Task: Add Neocell Super Fruit Punch Beauty Bursts to the cart.
Action: Mouse moved to (241, 113)
Screenshot: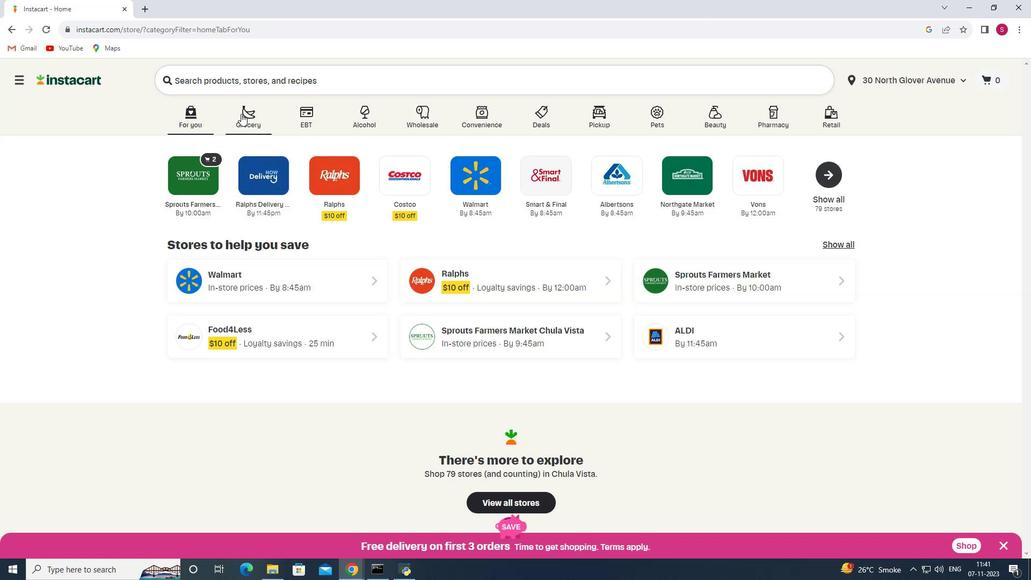 
Action: Mouse pressed left at (241, 113)
Screenshot: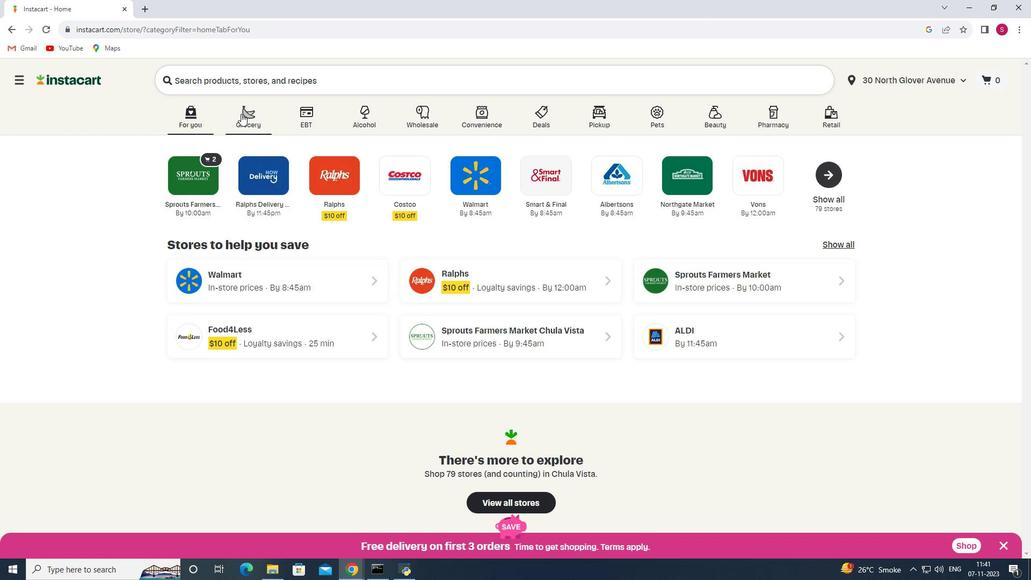 
Action: Mouse moved to (262, 300)
Screenshot: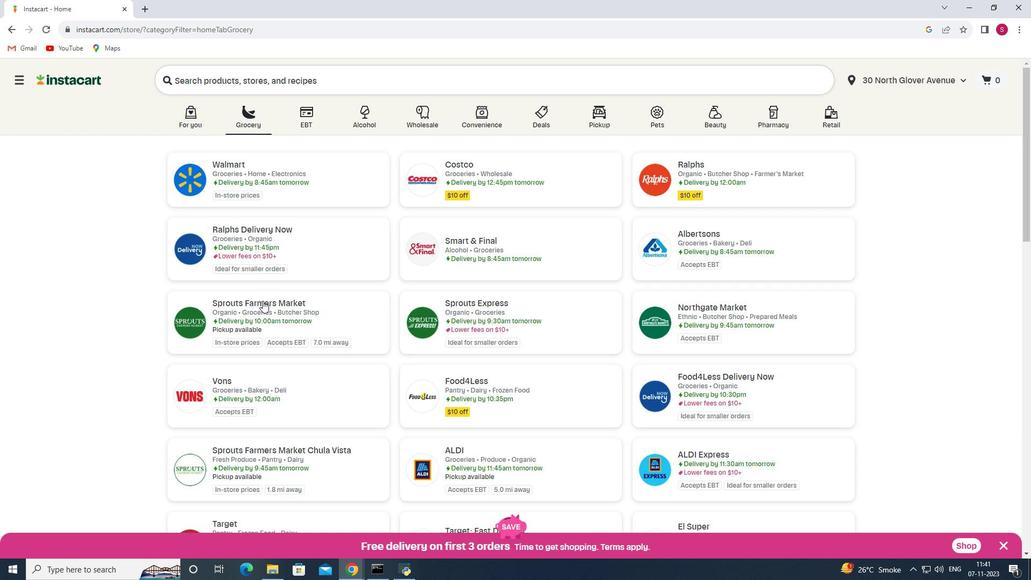 
Action: Mouse pressed left at (262, 300)
Screenshot: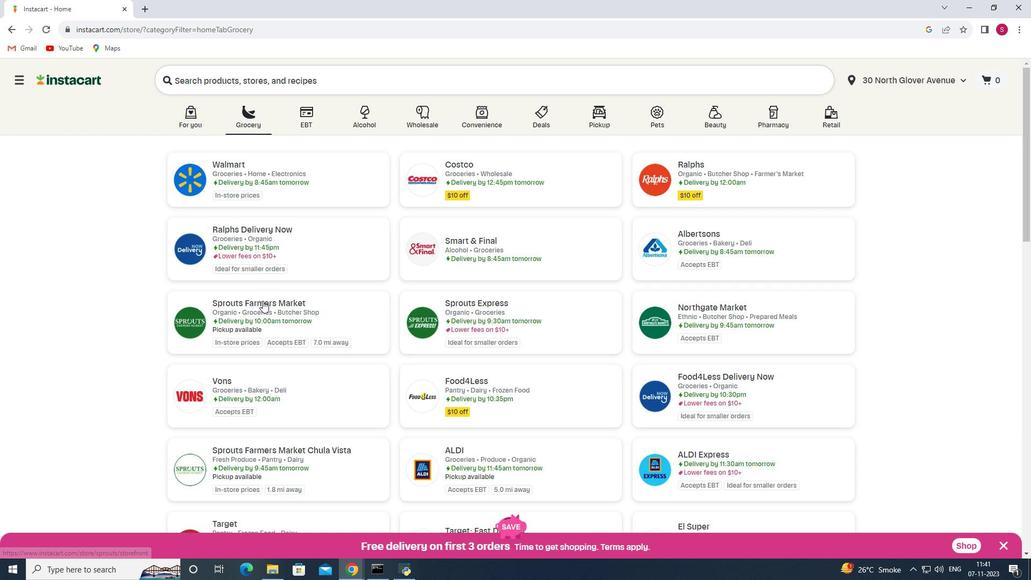 
Action: Mouse moved to (85, 288)
Screenshot: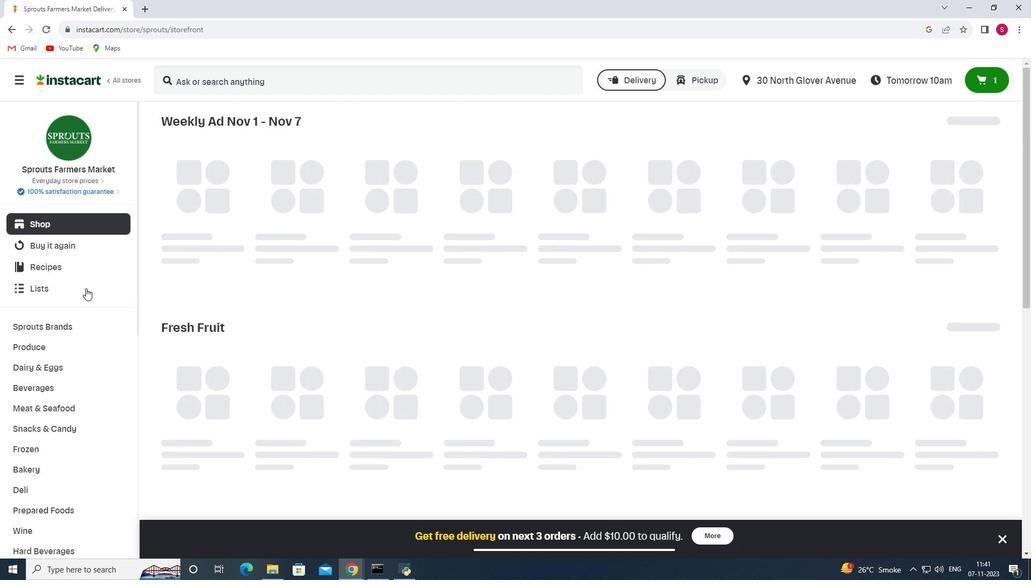 
Action: Mouse scrolled (85, 288) with delta (0, 0)
Screenshot: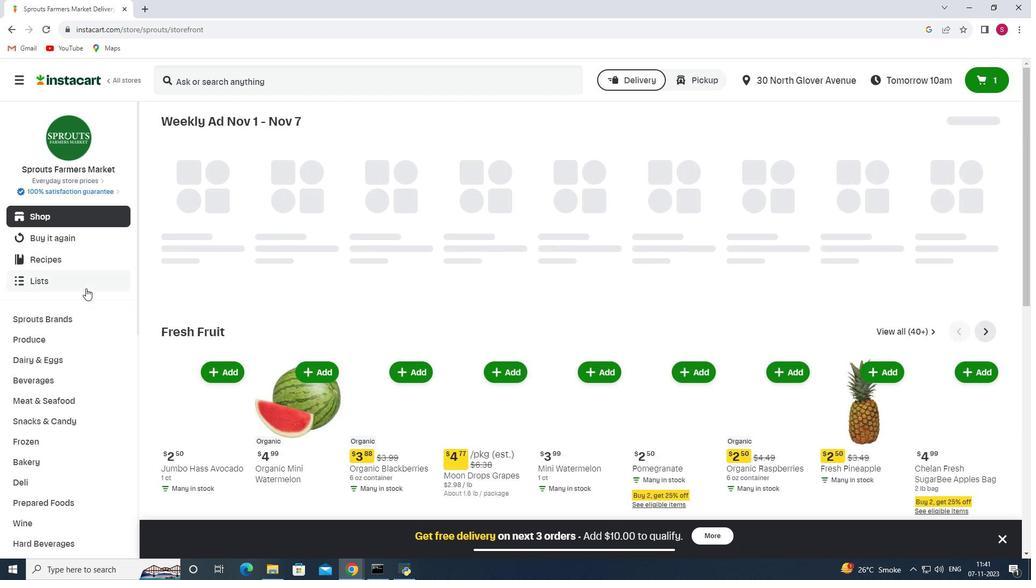 
Action: Mouse scrolled (85, 288) with delta (0, 0)
Screenshot: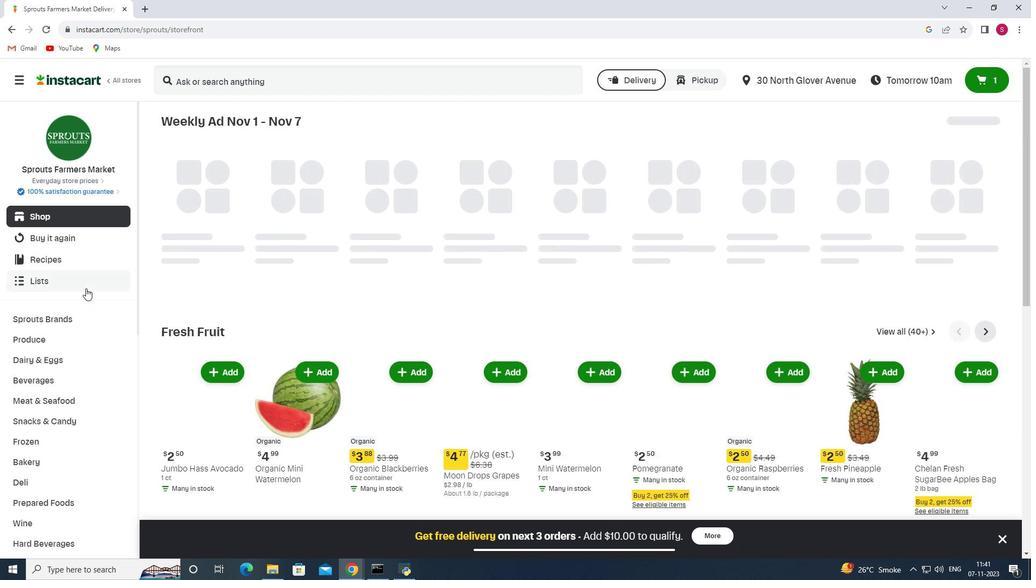 
Action: Mouse scrolled (85, 288) with delta (0, 0)
Screenshot: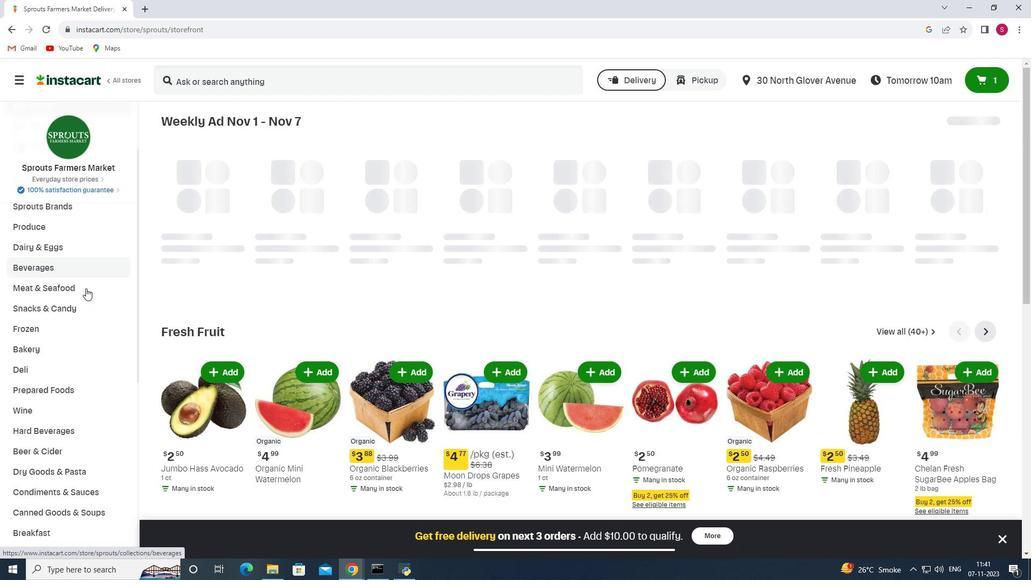 
Action: Mouse scrolled (85, 288) with delta (0, 0)
Screenshot: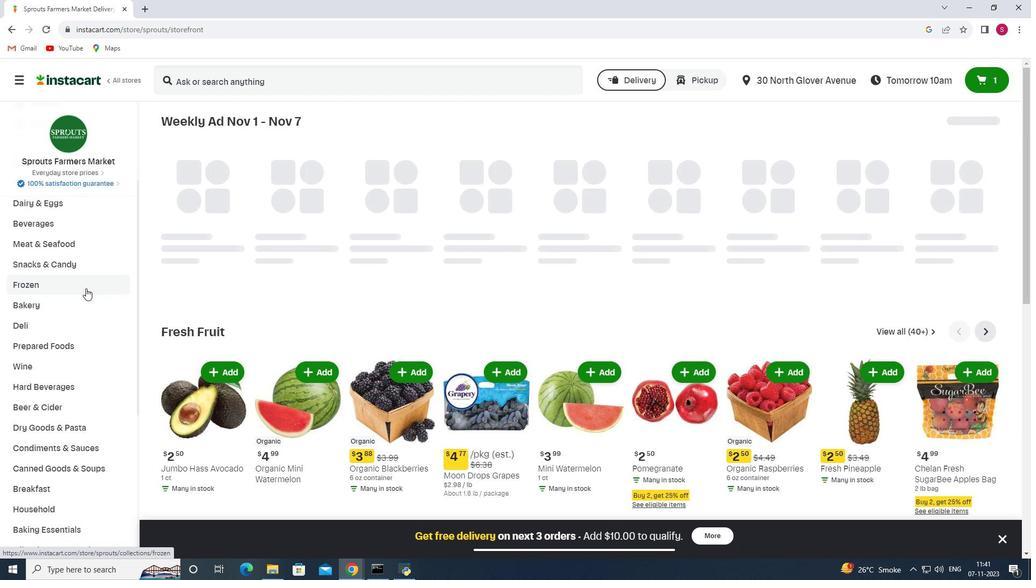 
Action: Mouse scrolled (85, 288) with delta (0, 0)
Screenshot: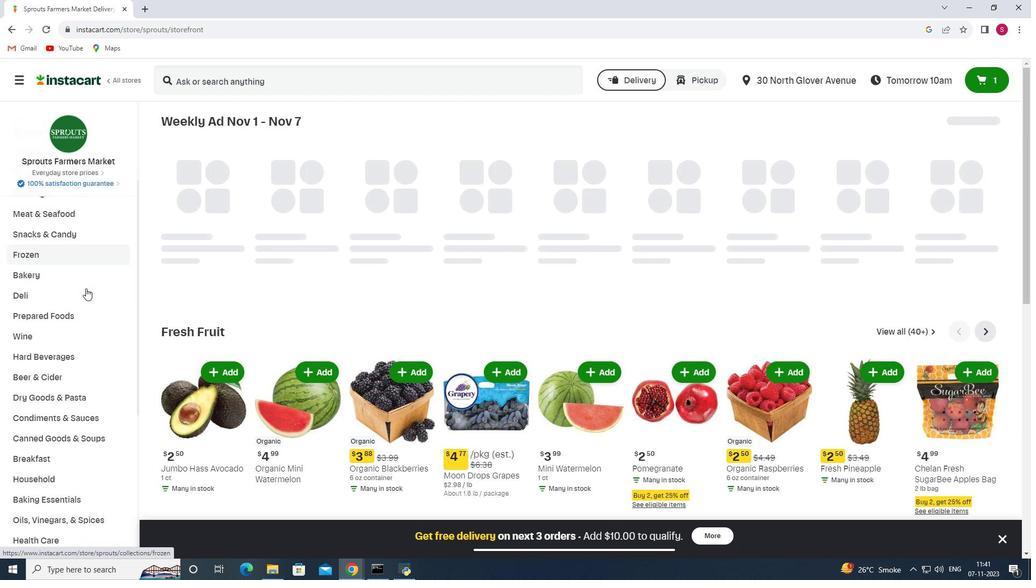 
Action: Mouse scrolled (85, 288) with delta (0, 0)
Screenshot: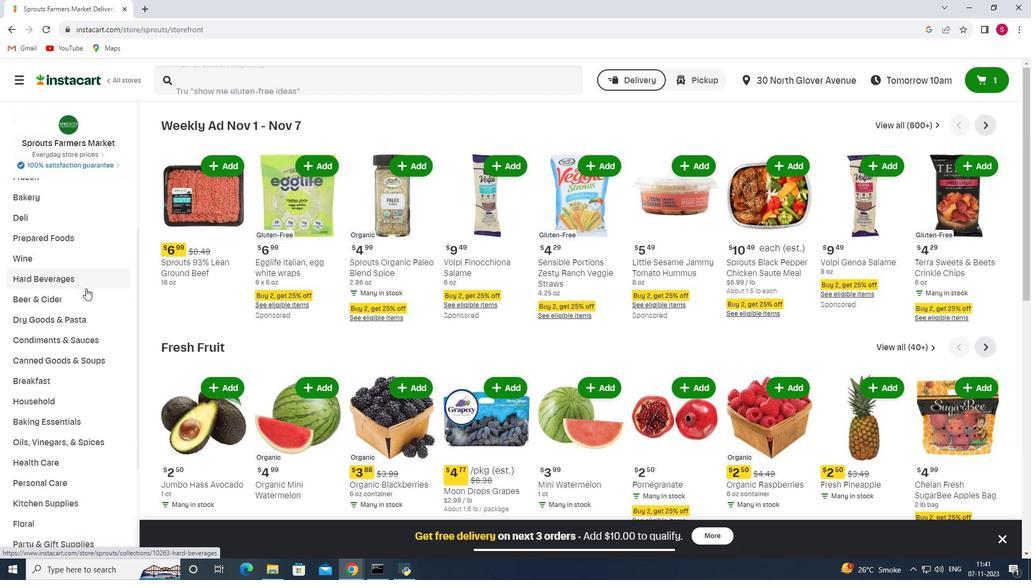 
Action: Mouse scrolled (85, 288) with delta (0, 0)
Screenshot: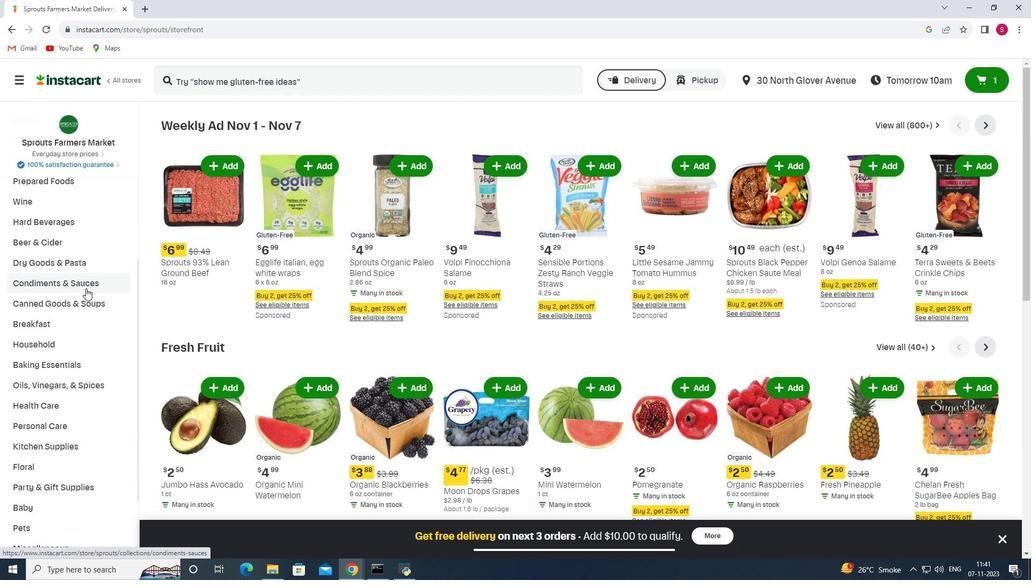 
Action: Mouse scrolled (85, 288) with delta (0, 0)
Screenshot: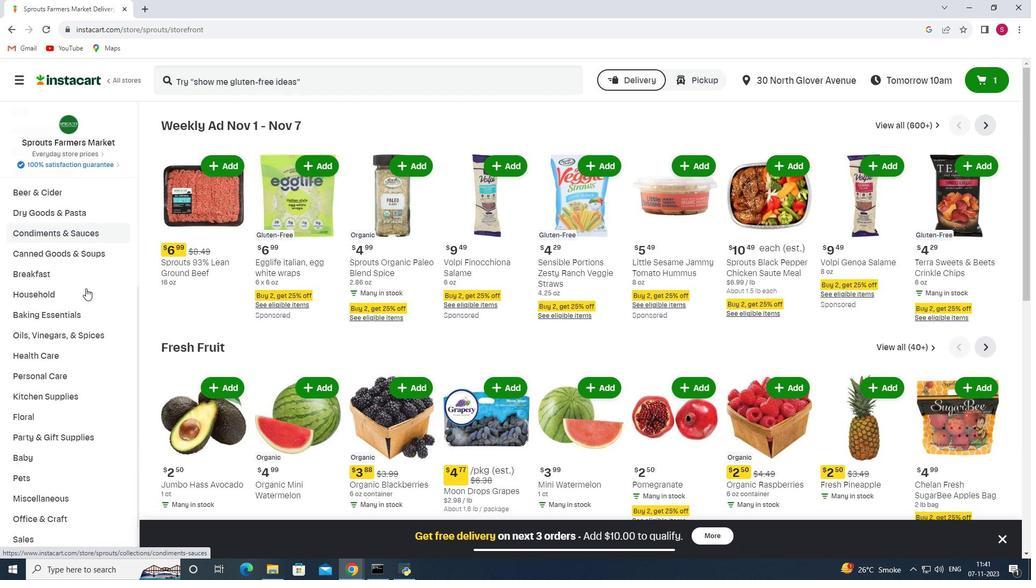 
Action: Mouse moved to (74, 303)
Screenshot: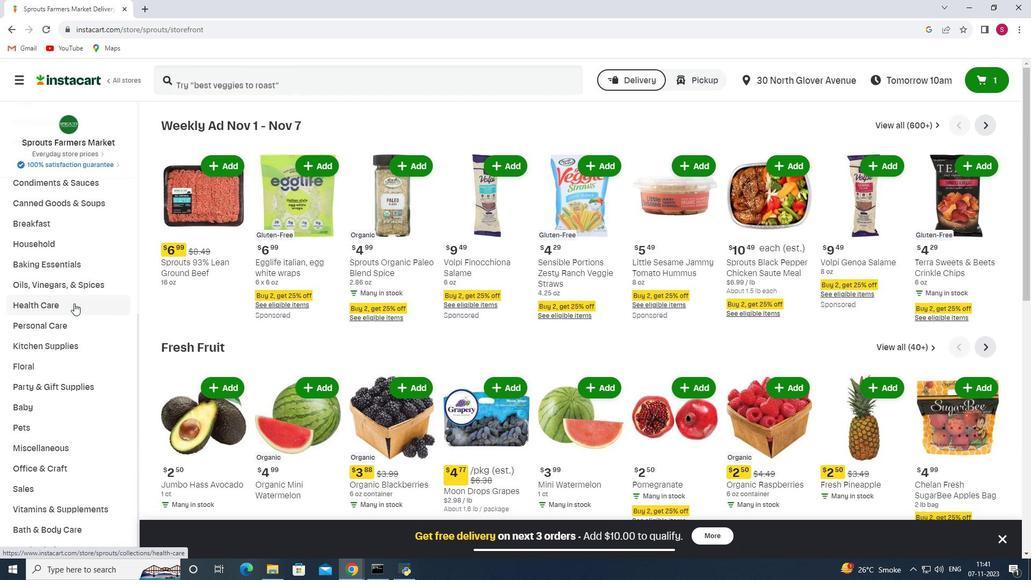 
Action: Mouse pressed left at (74, 303)
Screenshot: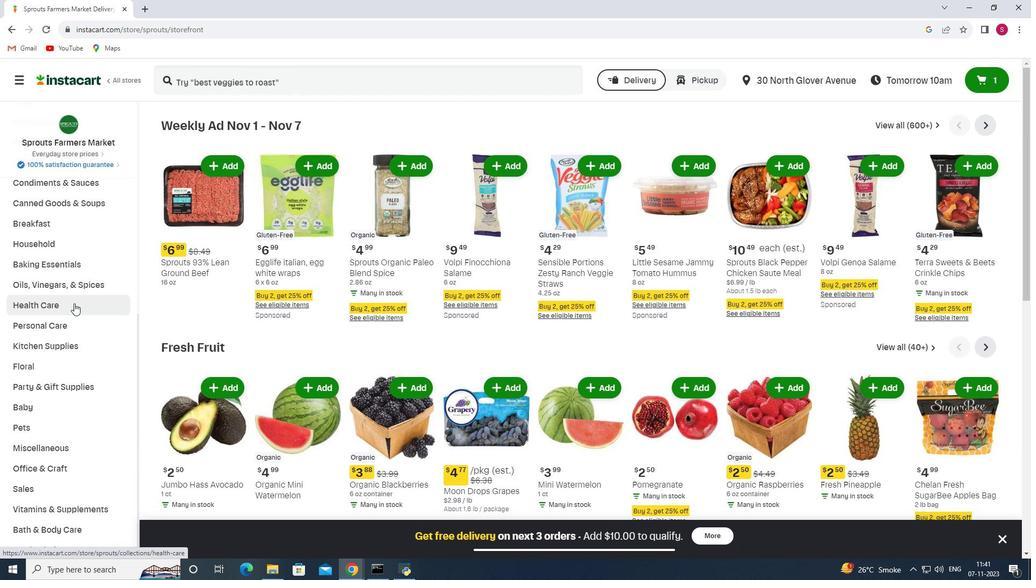 
Action: Mouse moved to (354, 151)
Screenshot: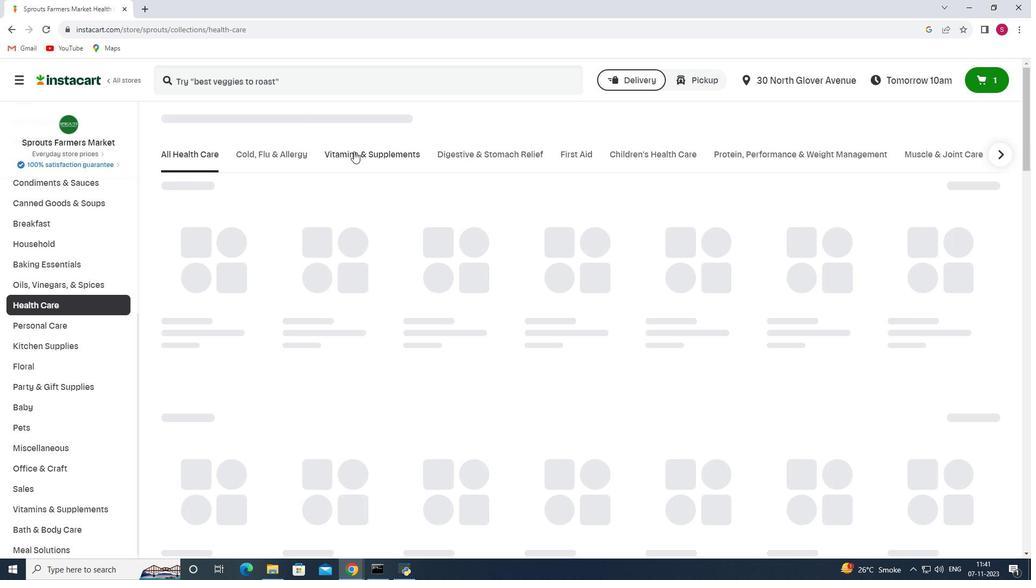 
Action: Mouse pressed left at (354, 151)
Screenshot: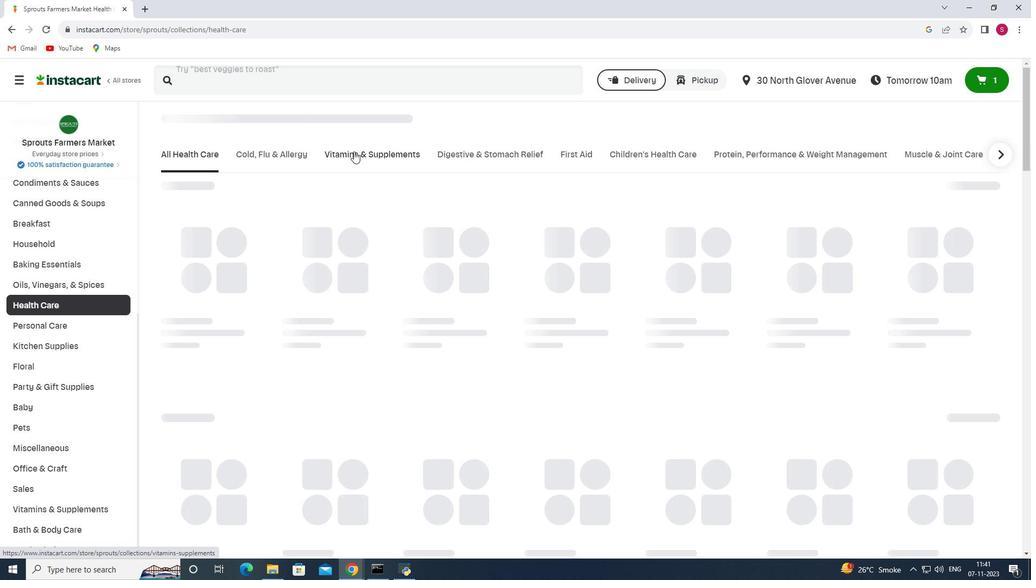 
Action: Mouse moved to (427, 194)
Screenshot: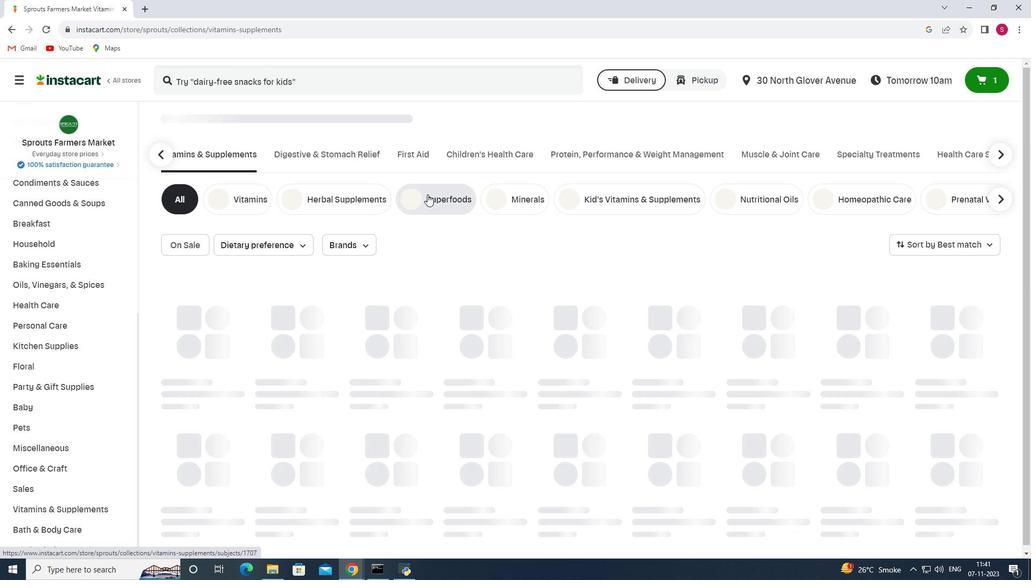 
Action: Mouse pressed left at (427, 194)
Screenshot: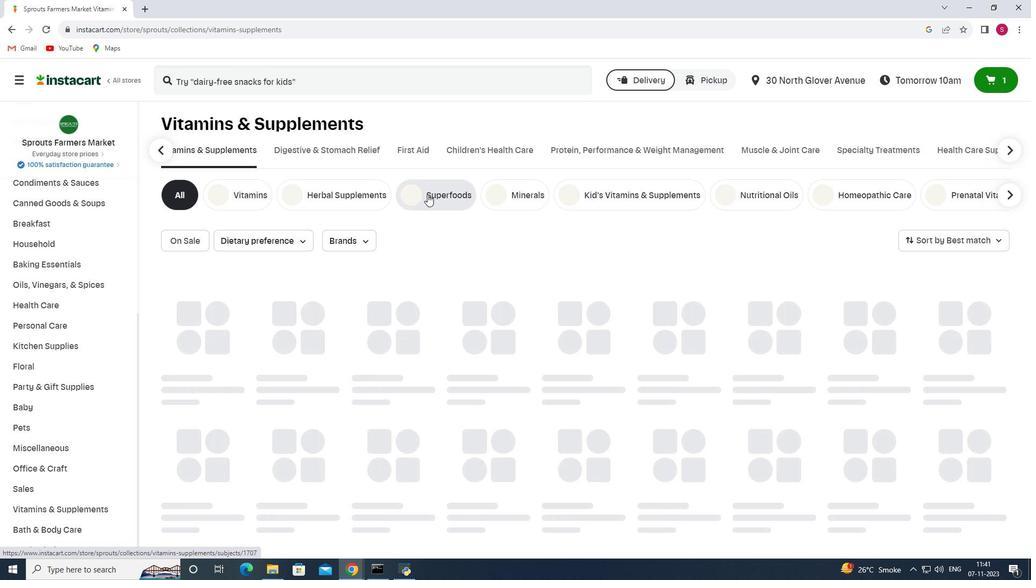 
Action: Mouse moved to (302, 77)
Screenshot: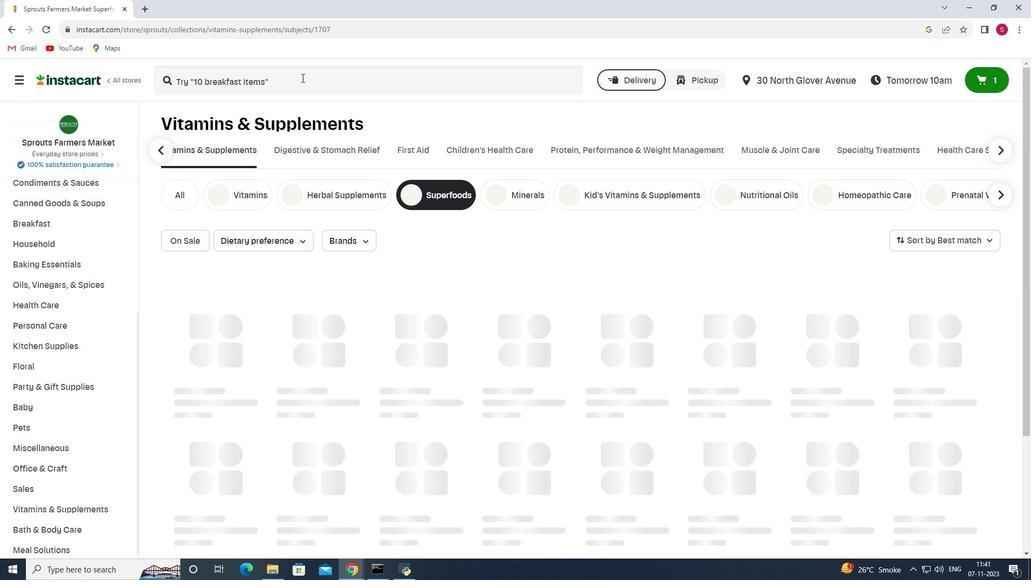 
Action: Mouse pressed left at (302, 77)
Screenshot: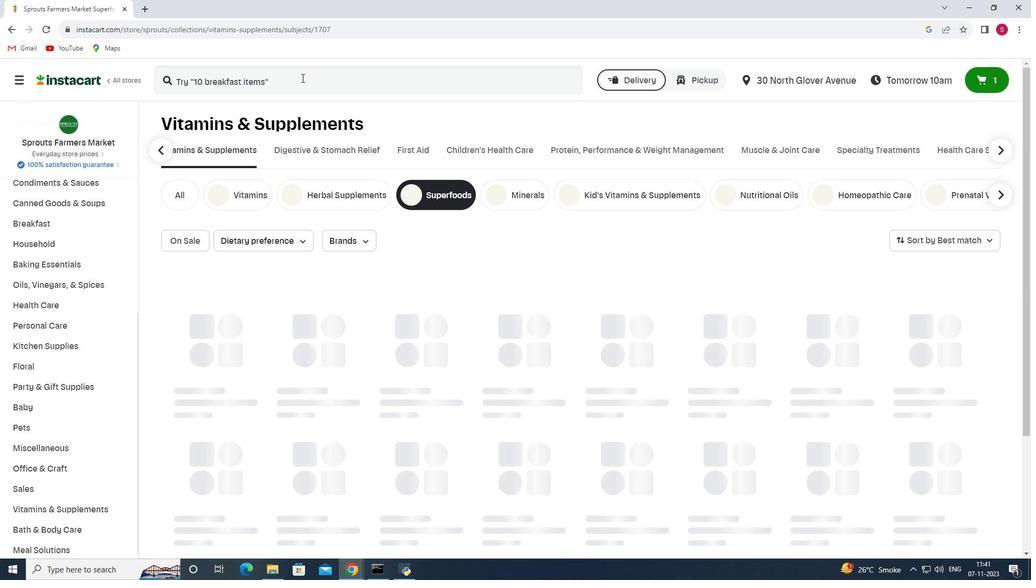 
Action: Key pressed <Key.shift>Neocell<Key.space><Key.shift>super<Key.space><Key.shift><Key.shift>Fruit<Key.space><Key.shift>Punch<Key.space><Key.shift>Beauty<Key.space><Key.shift>Bursts<Key.enter>
Screenshot: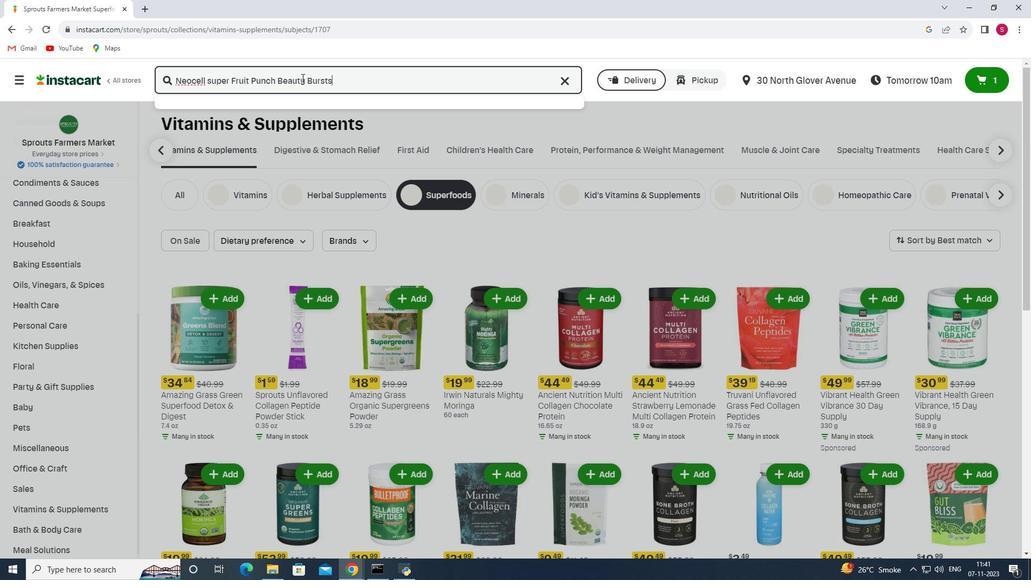 
Action: Mouse moved to (302, 171)
Screenshot: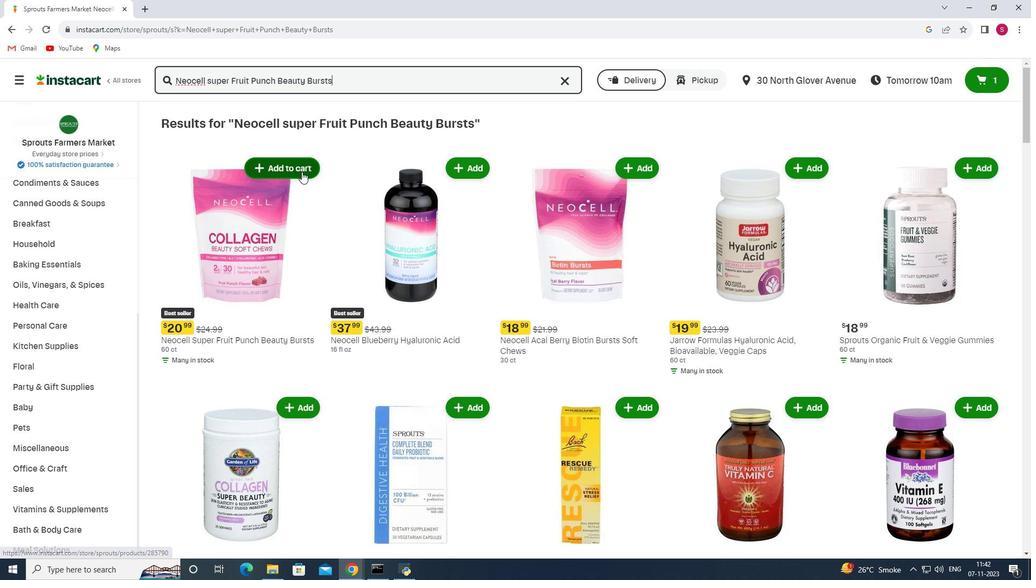 
Action: Mouse pressed left at (302, 171)
Screenshot: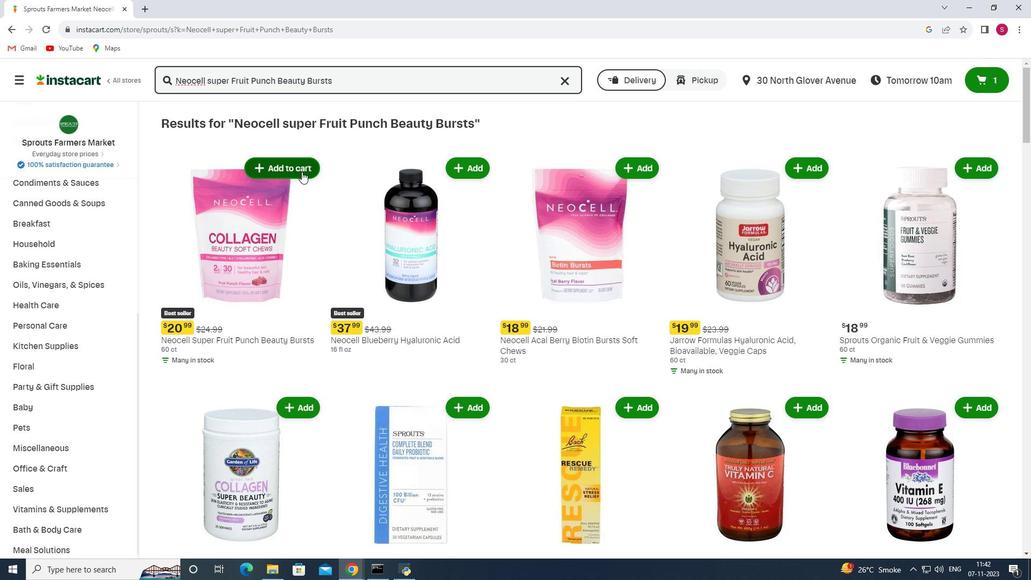 
Action: Mouse moved to (308, 205)
Screenshot: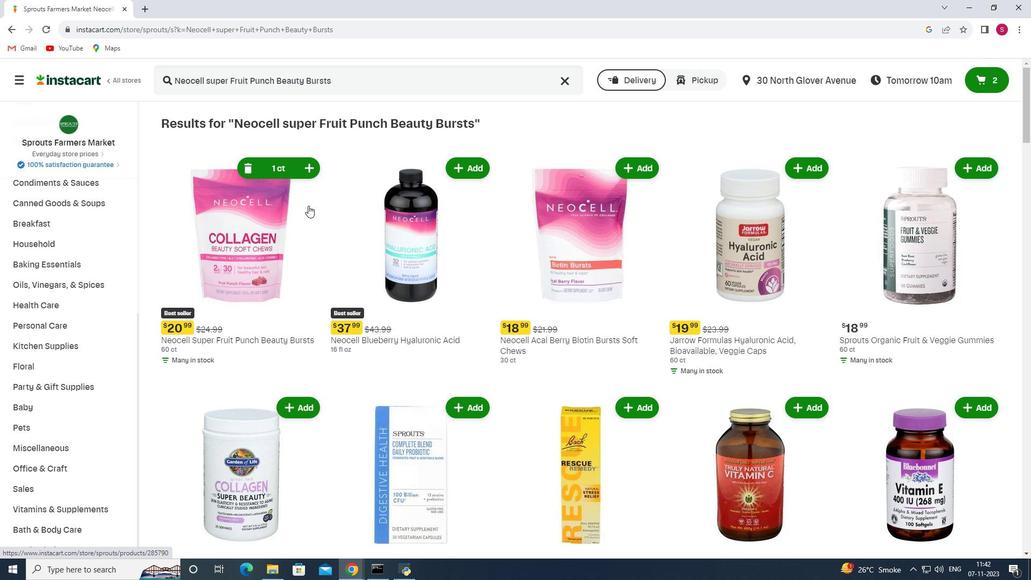 
